 Task: Set the SOCKS user name to "Mark".
Action: Mouse moved to (101, 8)
Screenshot: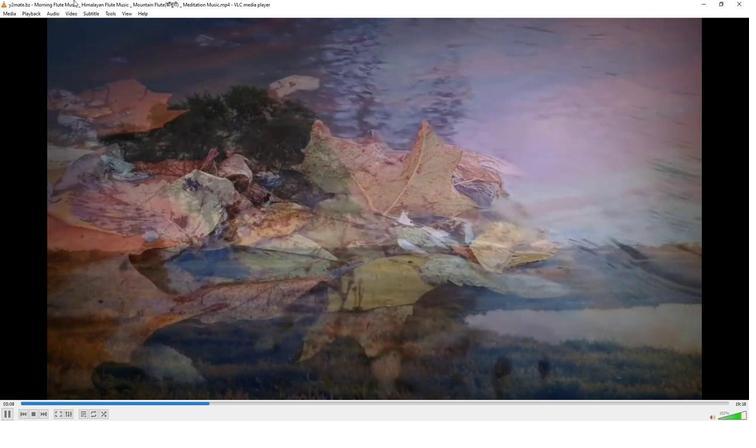 
Action: Mouse pressed left at (101, 8)
Screenshot: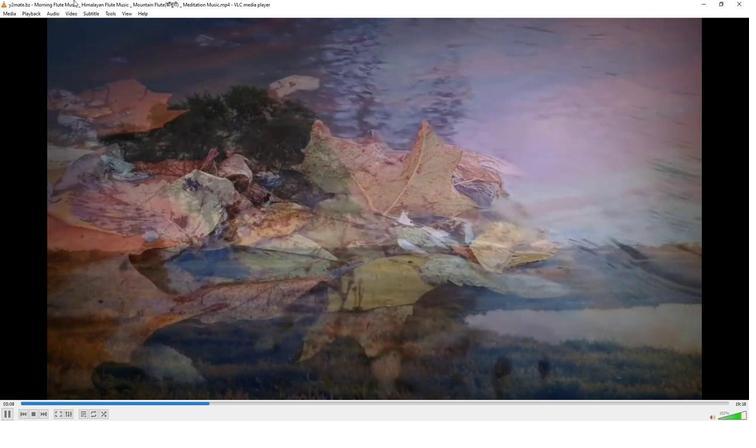 
Action: Mouse moved to (127, 103)
Screenshot: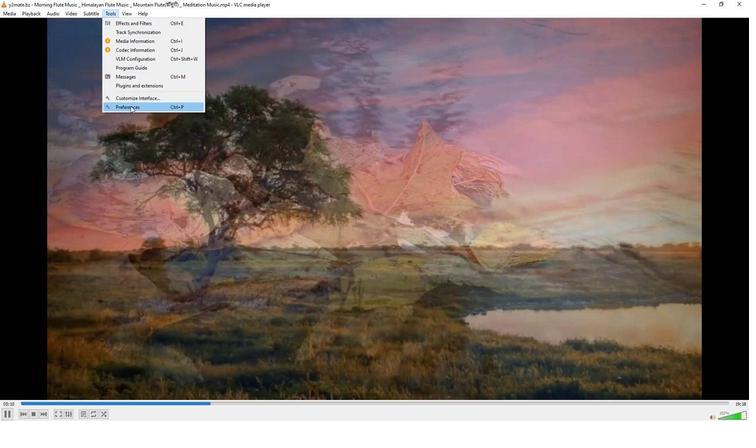 
Action: Mouse pressed left at (127, 103)
Screenshot: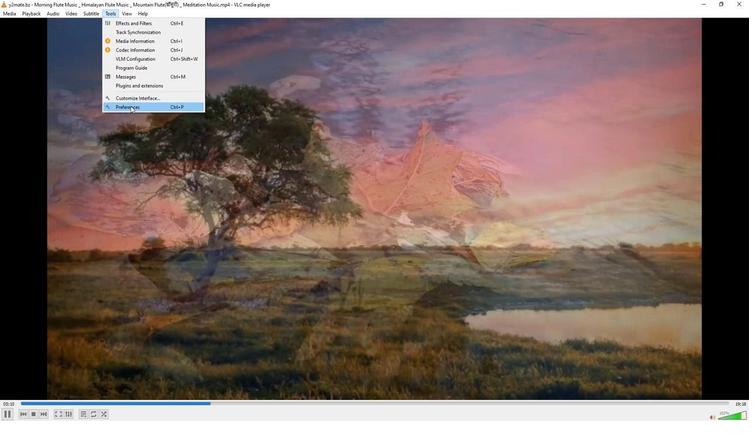 
Action: Mouse moved to (248, 342)
Screenshot: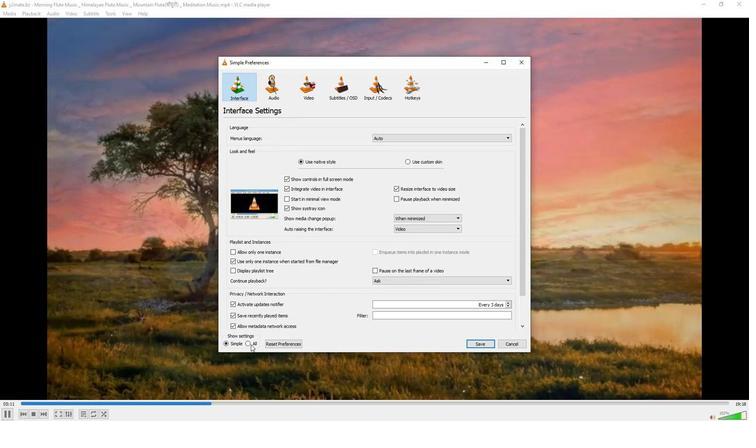 
Action: Mouse pressed left at (248, 342)
Screenshot: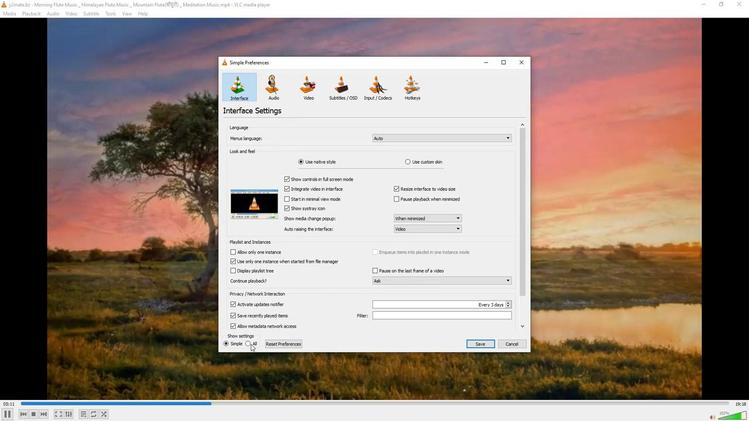 
Action: Mouse moved to (254, 198)
Screenshot: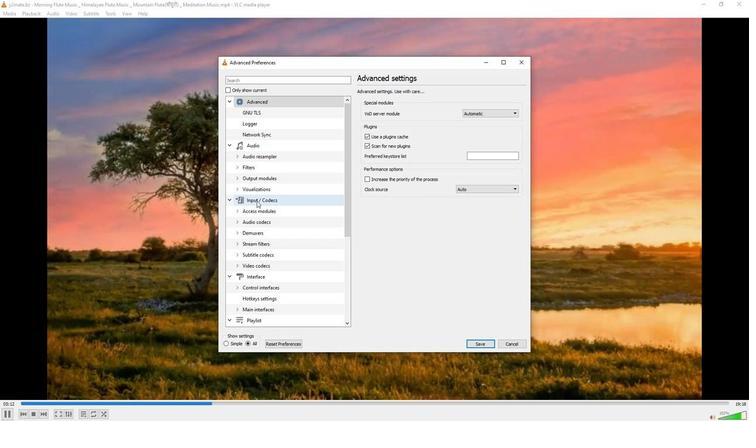 
Action: Mouse pressed left at (254, 198)
Screenshot: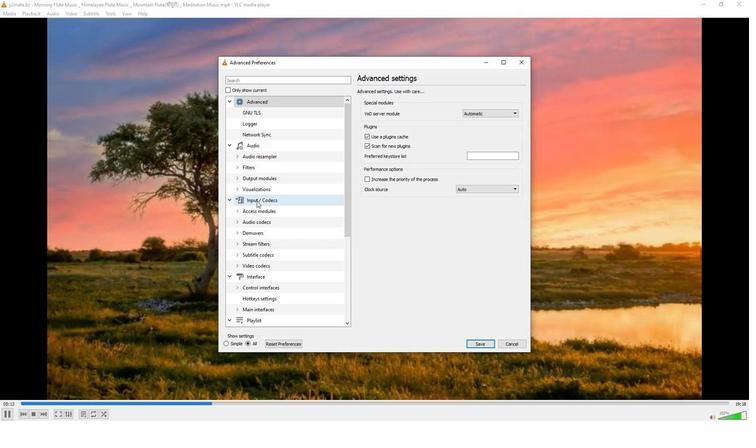 
Action: Mouse moved to (415, 263)
Screenshot: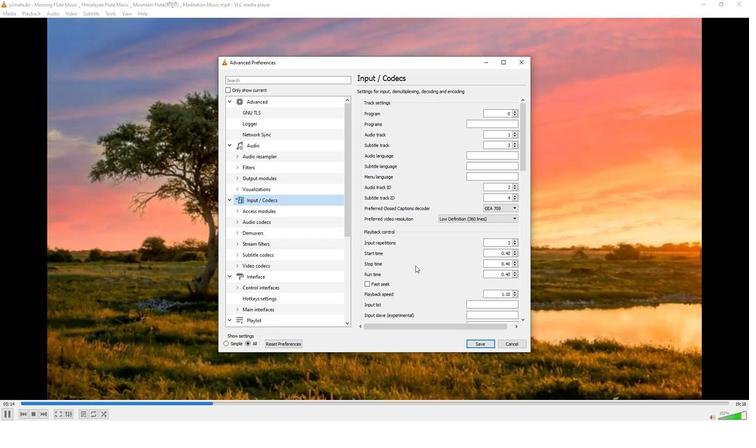 
Action: Mouse scrolled (415, 263) with delta (0, 0)
Screenshot: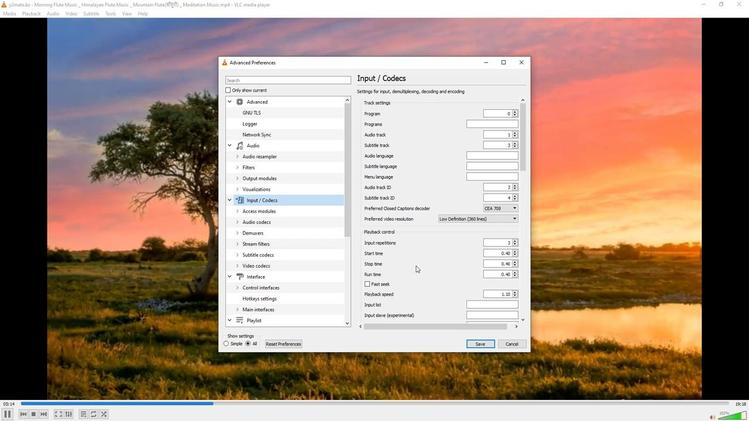 
Action: Mouse scrolled (415, 263) with delta (0, 0)
Screenshot: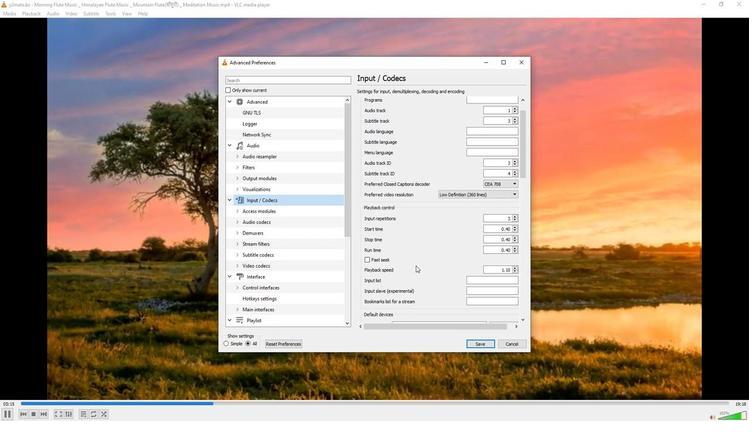 
Action: Mouse scrolled (415, 263) with delta (0, 0)
Screenshot: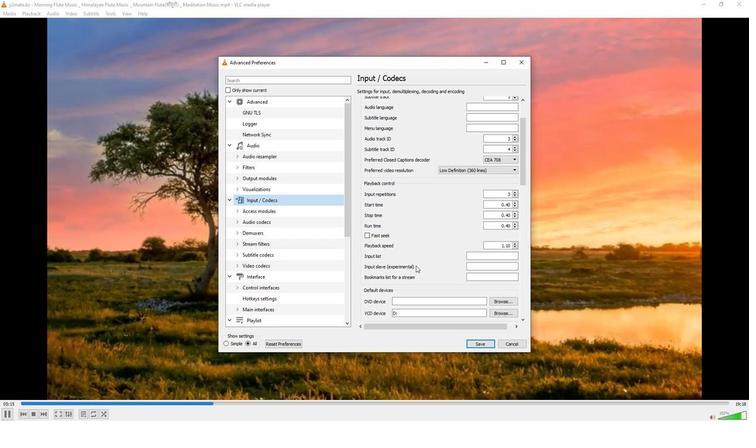 
Action: Mouse scrolled (415, 263) with delta (0, 0)
Screenshot: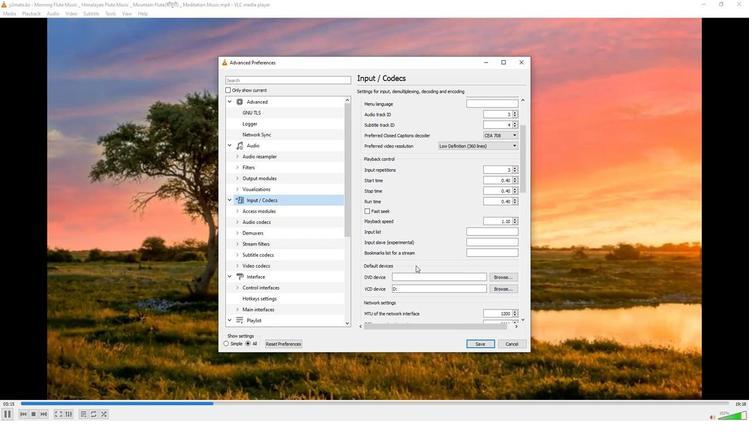 
Action: Mouse scrolled (415, 263) with delta (0, 0)
Screenshot: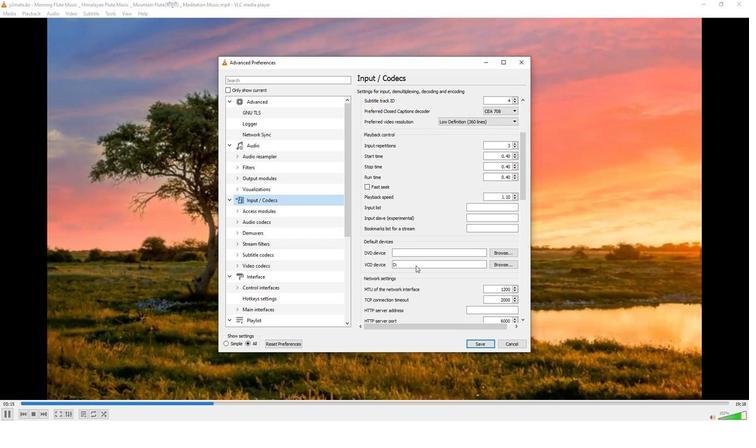
Action: Mouse scrolled (415, 263) with delta (0, 0)
Screenshot: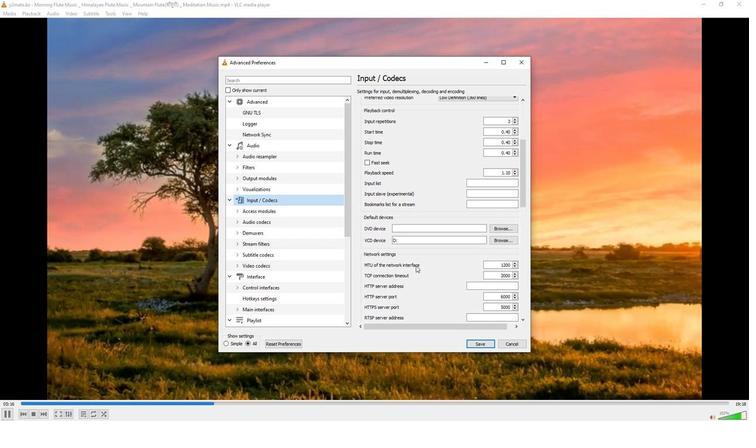 
Action: Mouse scrolled (415, 263) with delta (0, 0)
Screenshot: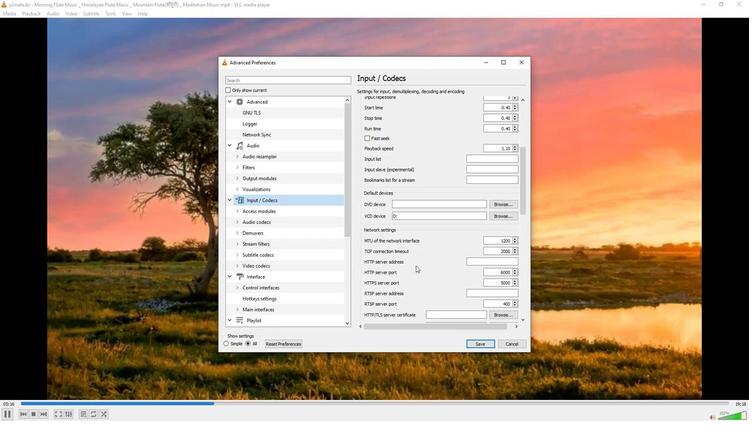 
Action: Mouse scrolled (415, 263) with delta (0, 0)
Screenshot: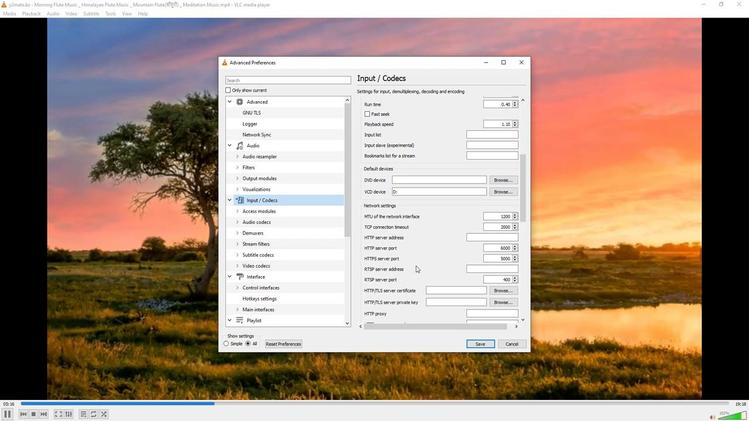 
Action: Mouse scrolled (415, 263) with delta (0, 0)
Screenshot: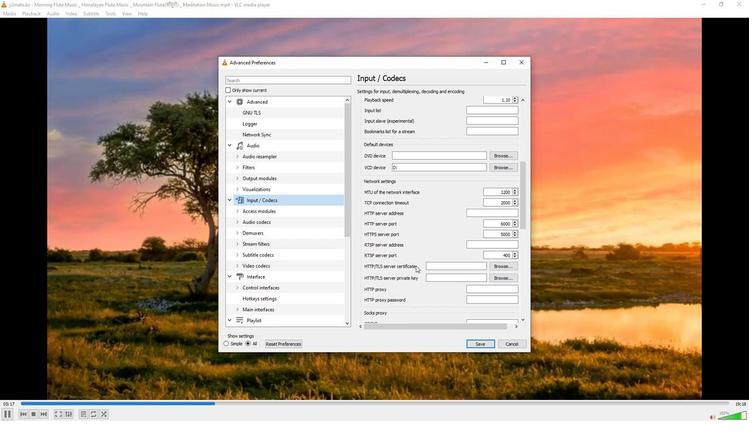 
Action: Mouse scrolled (415, 263) with delta (0, 0)
Screenshot: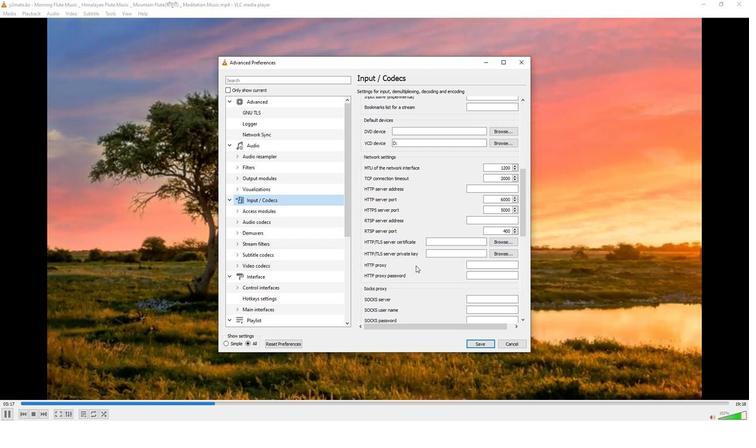 
Action: Mouse scrolled (415, 263) with delta (0, 0)
Screenshot: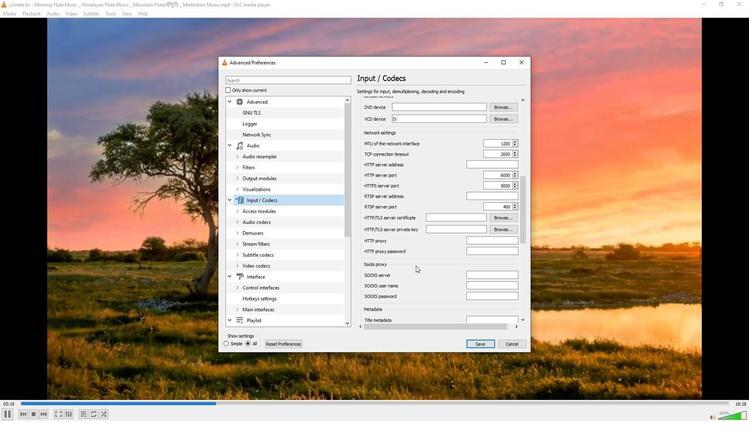 
Action: Mouse moved to (474, 259)
Screenshot: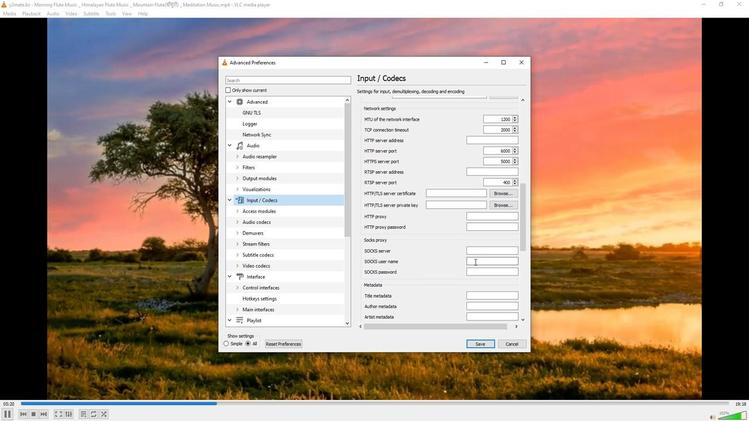 
Action: Mouse pressed left at (474, 259)
Screenshot: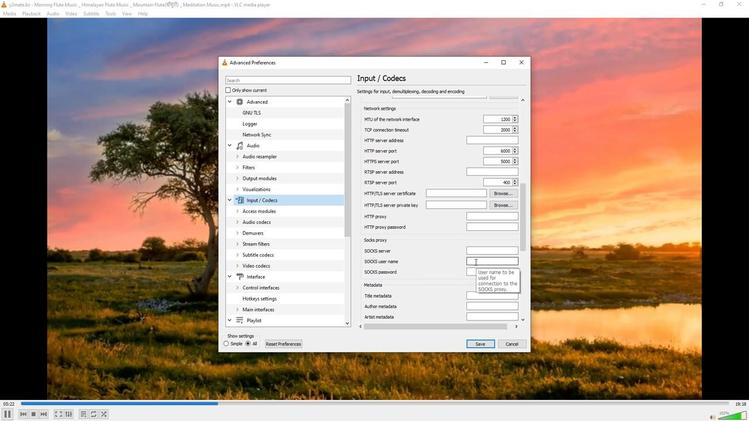 
Action: Key pressed <Key.shift>Mask
Screenshot: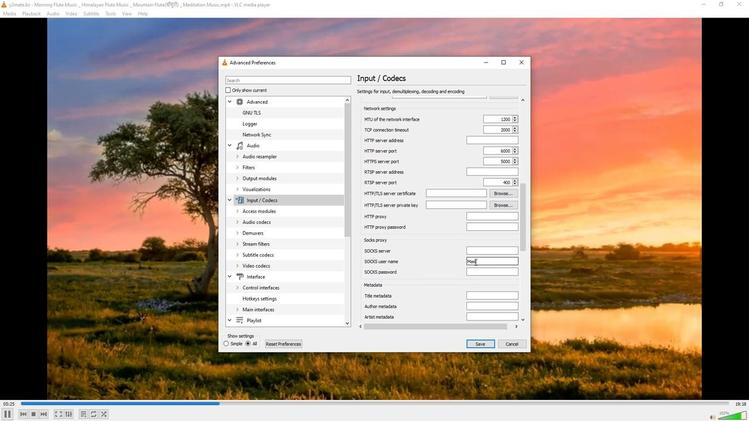 
Action: Mouse moved to (443, 265)
Screenshot: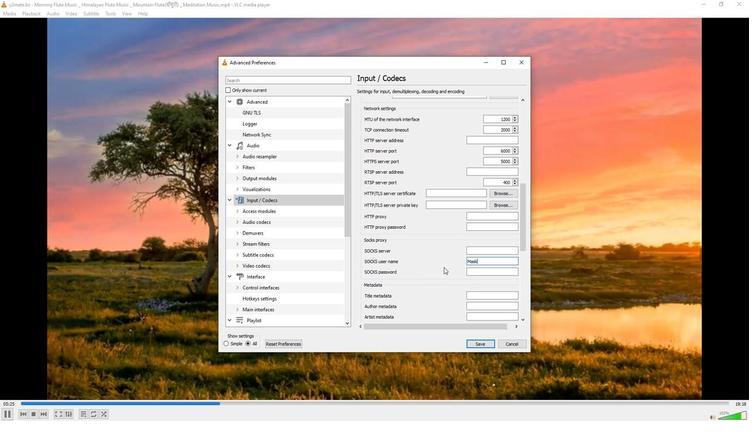 
